 Task: Apply conditional formatting to highlight values greater than 10 and change the font to 'Bodoni'.
Action: Mouse moved to (207, 143)
Screenshot: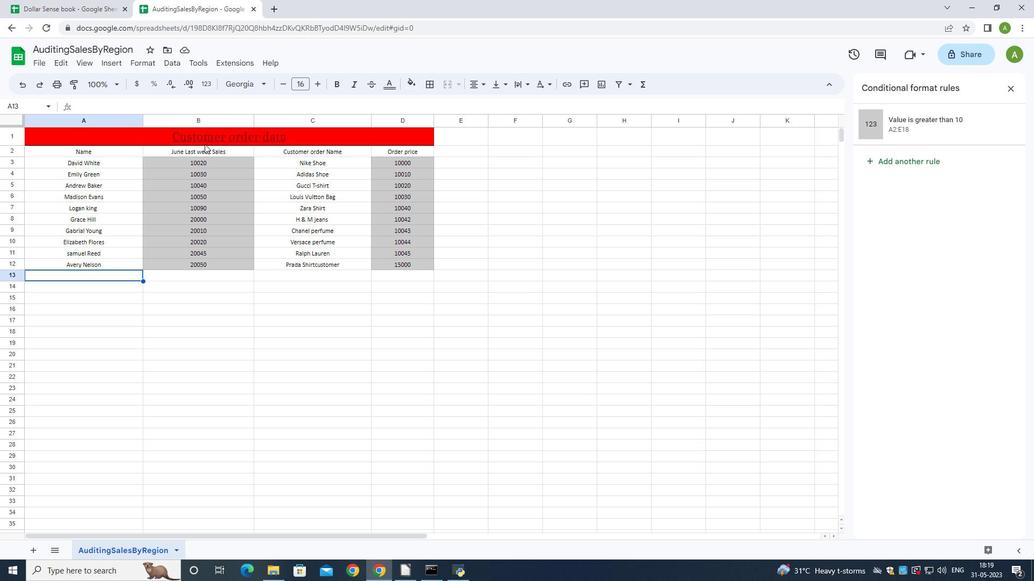 
Action: Mouse pressed left at (207, 143)
Screenshot: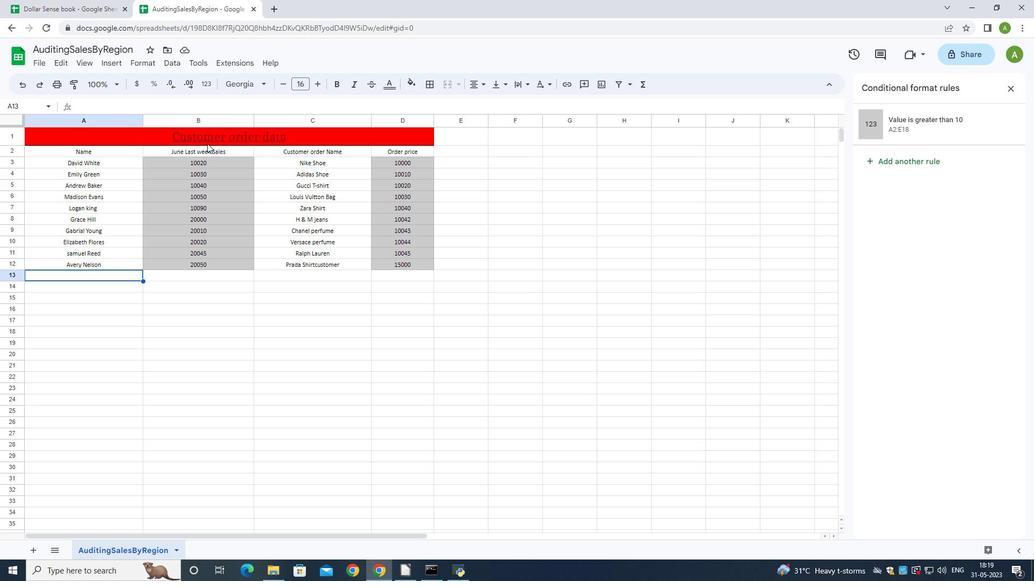 
Action: Mouse moved to (241, 82)
Screenshot: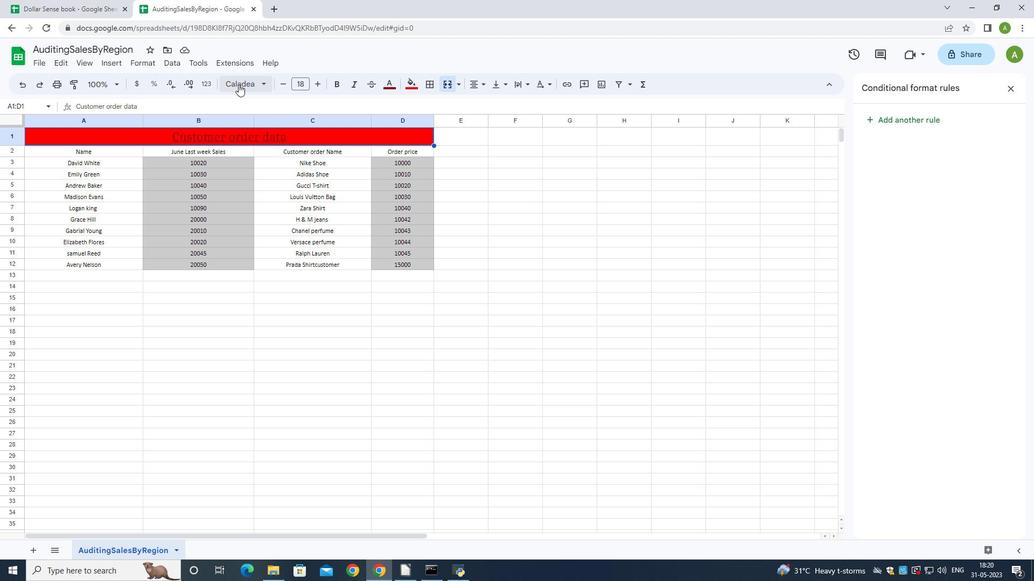 
Action: Mouse pressed left at (241, 82)
Screenshot: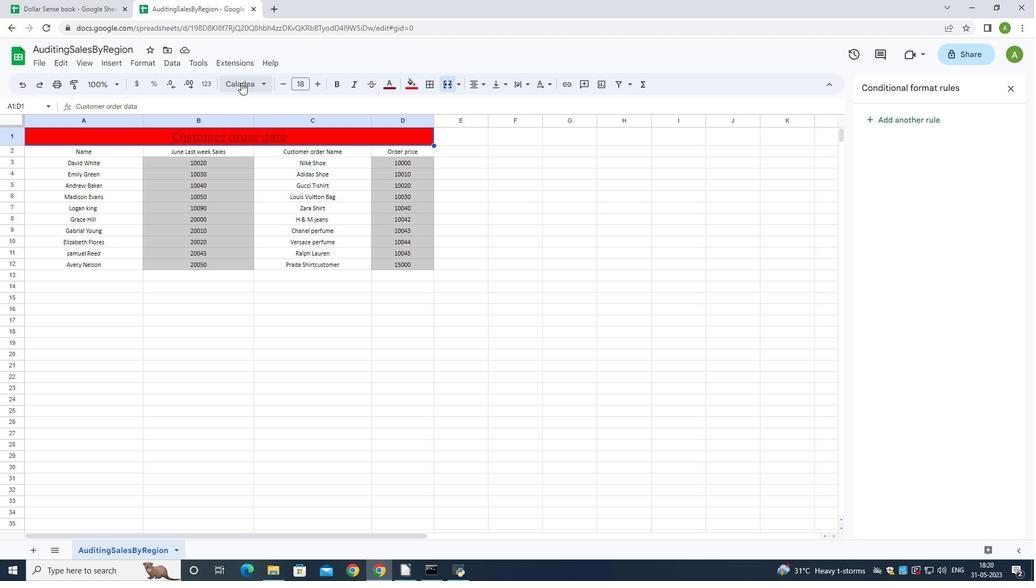 
Action: Mouse moved to (290, 291)
Screenshot: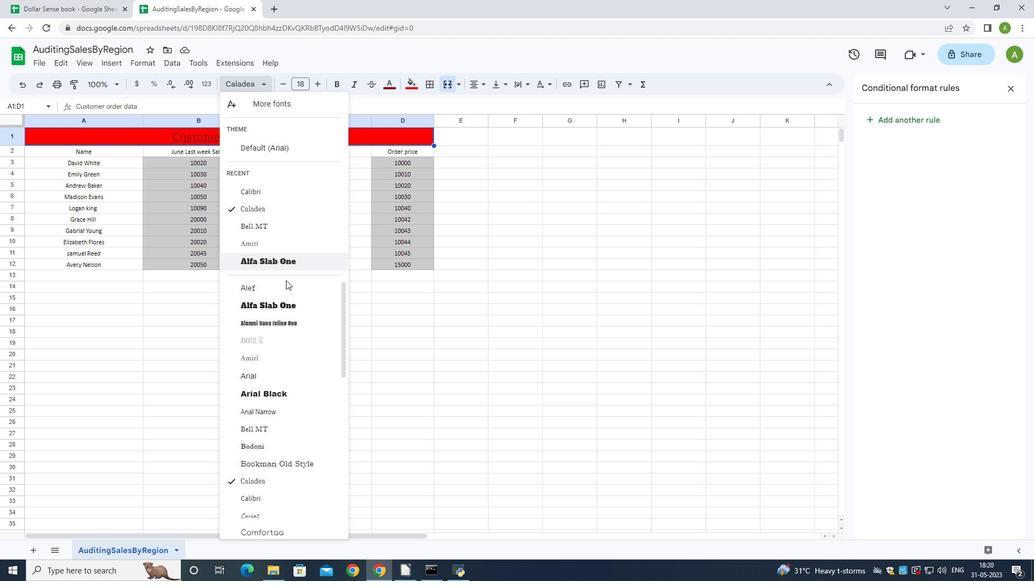 
Action: Mouse scrolled (290, 290) with delta (0, 0)
Screenshot: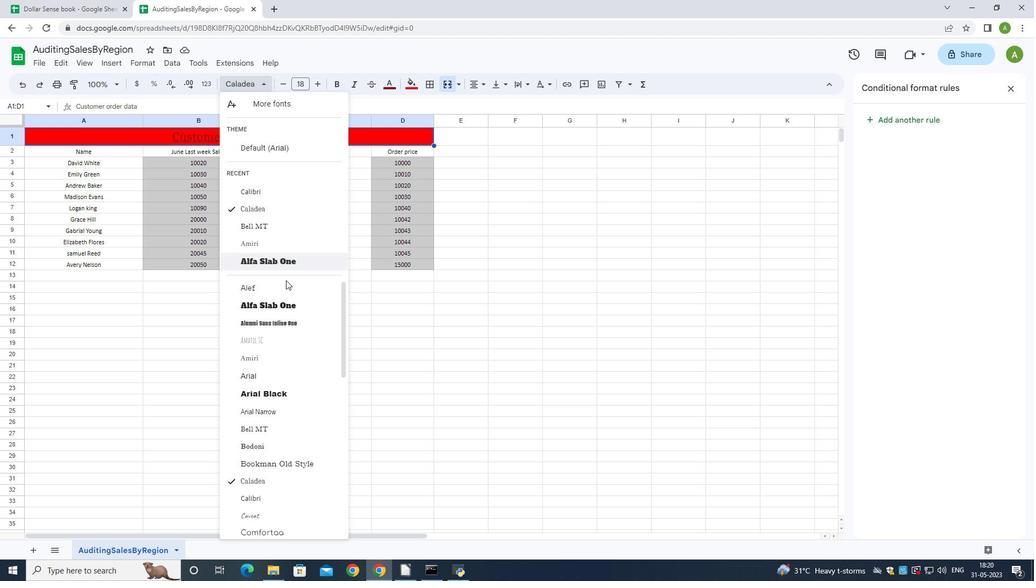 
Action: Mouse moved to (283, 295)
Screenshot: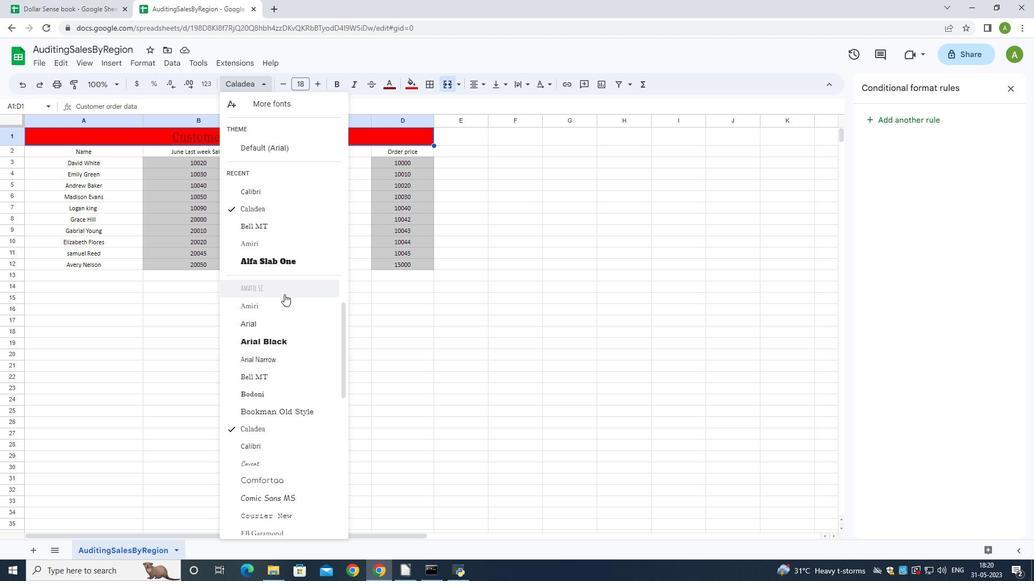 
Action: Mouse scrolled (283, 296) with delta (0, 0)
Screenshot: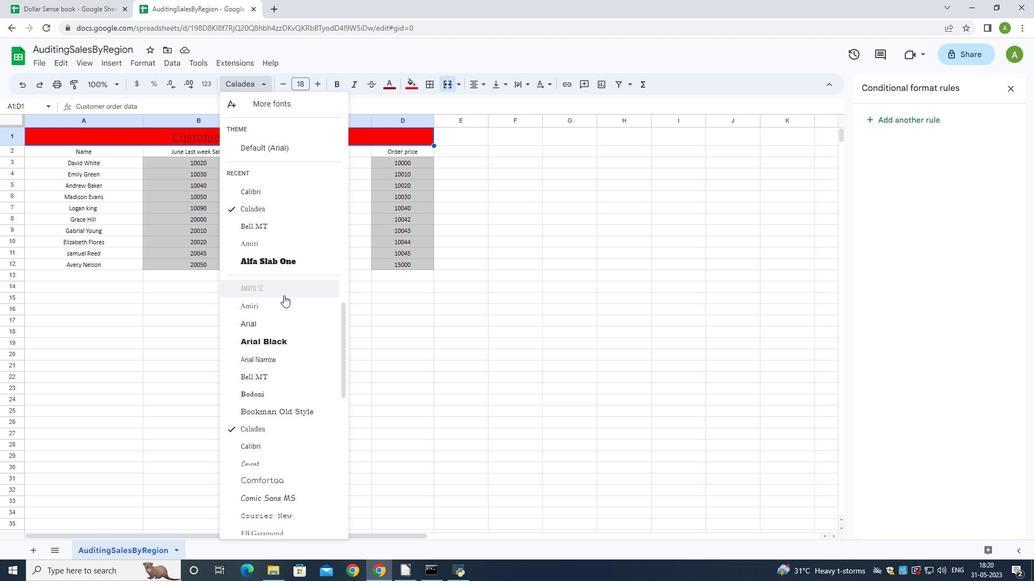 
Action: Mouse scrolled (283, 296) with delta (0, 0)
Screenshot: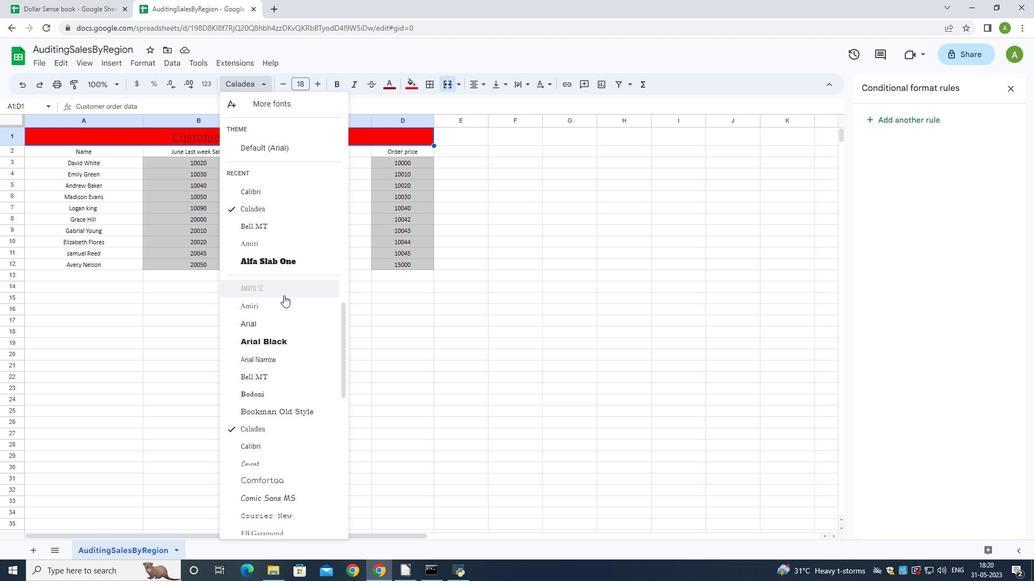 
Action: Mouse moved to (282, 296)
Screenshot: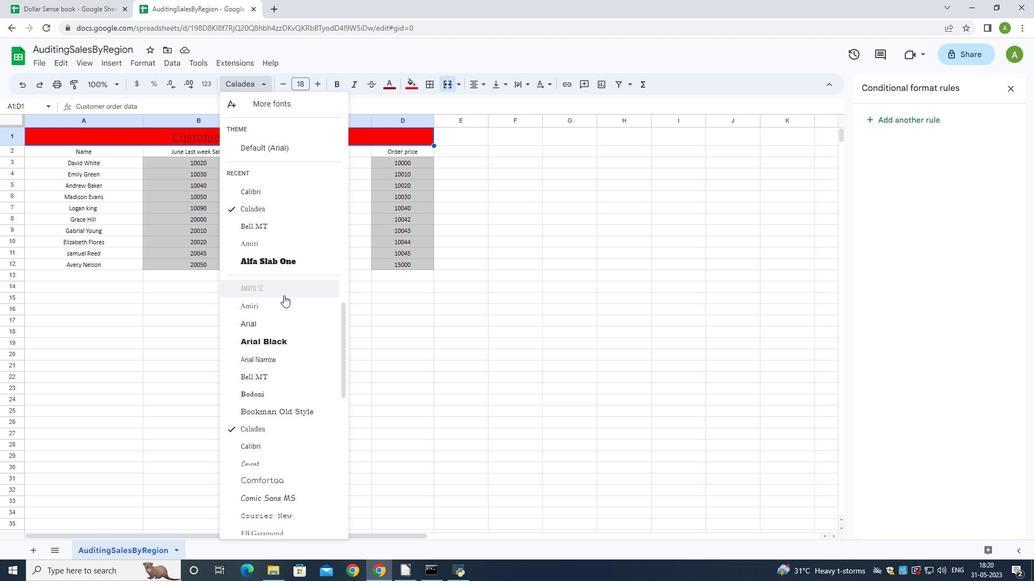 
Action: Mouse scrolled (282, 296) with delta (0, 0)
Screenshot: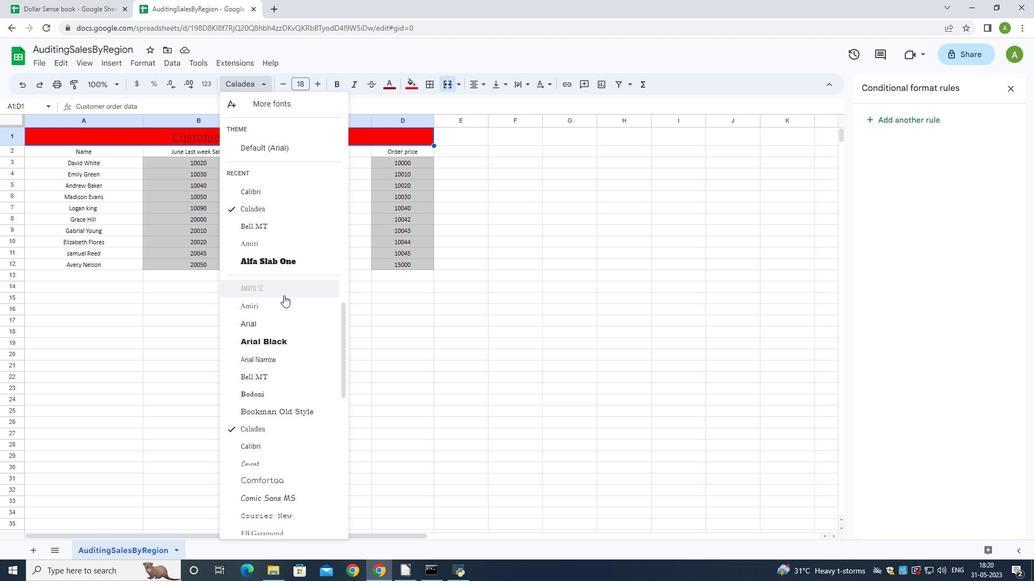 
Action: Mouse moved to (278, 296)
Screenshot: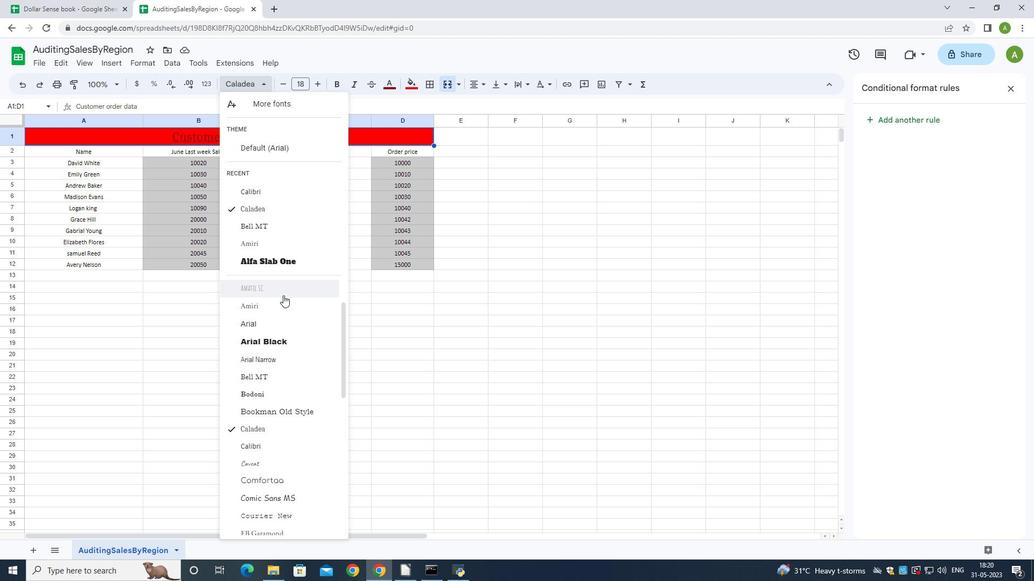 
Action: Mouse scrolled (278, 296) with delta (0, 0)
Screenshot: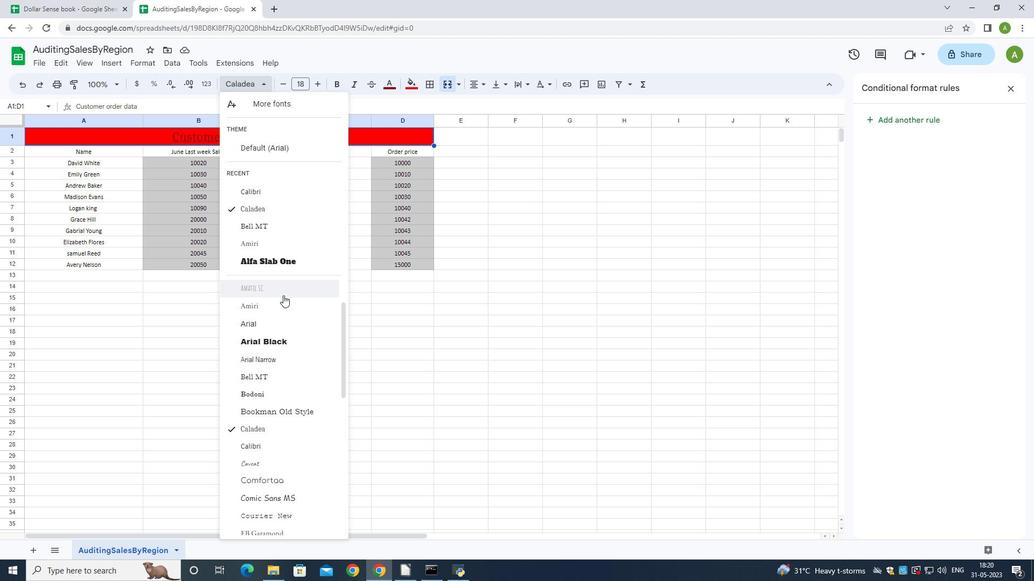 
Action: Mouse moved to (267, 99)
Screenshot: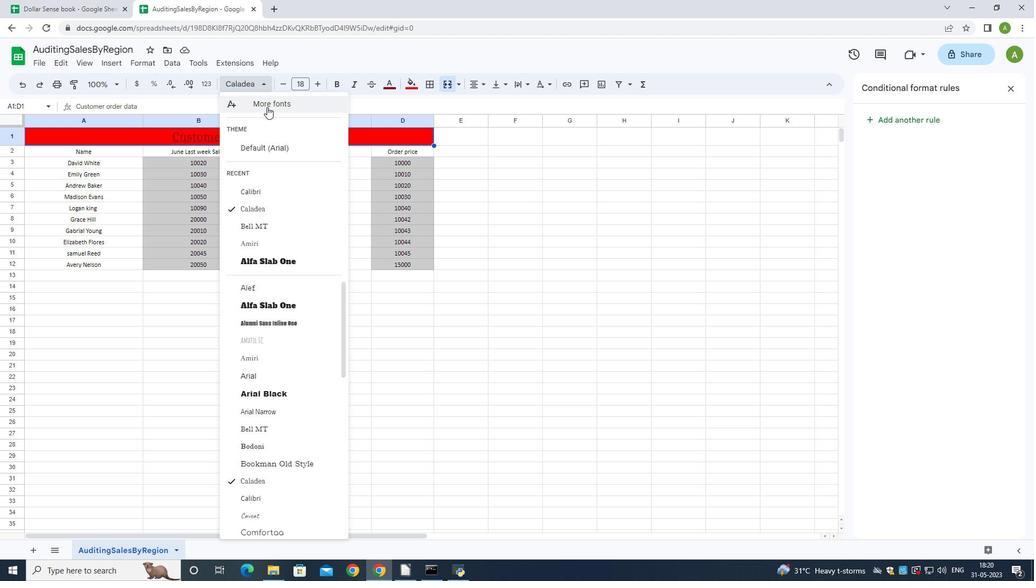 
Action: Mouse pressed left at (267, 99)
Screenshot: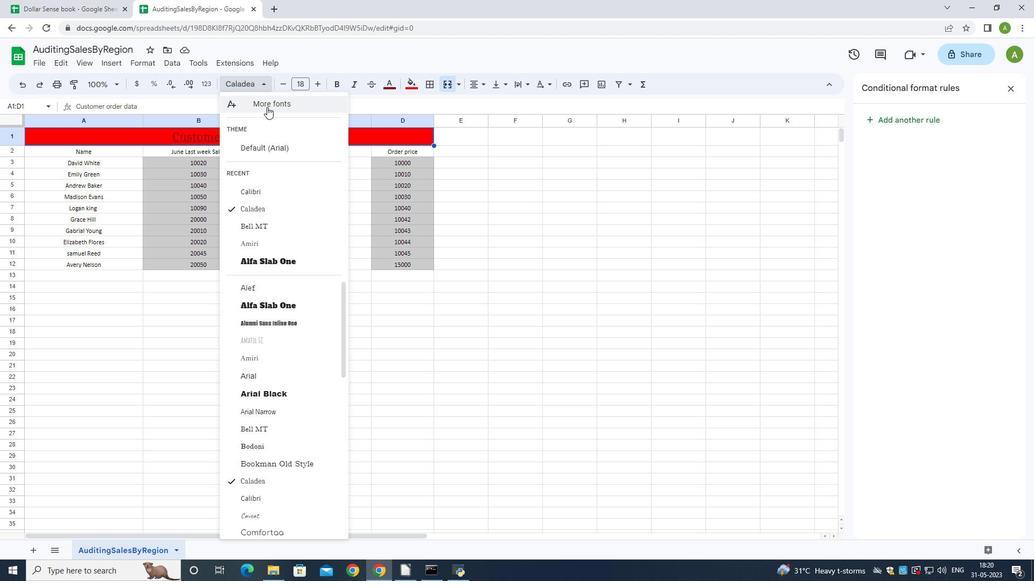 
Action: Mouse moved to (336, 172)
Screenshot: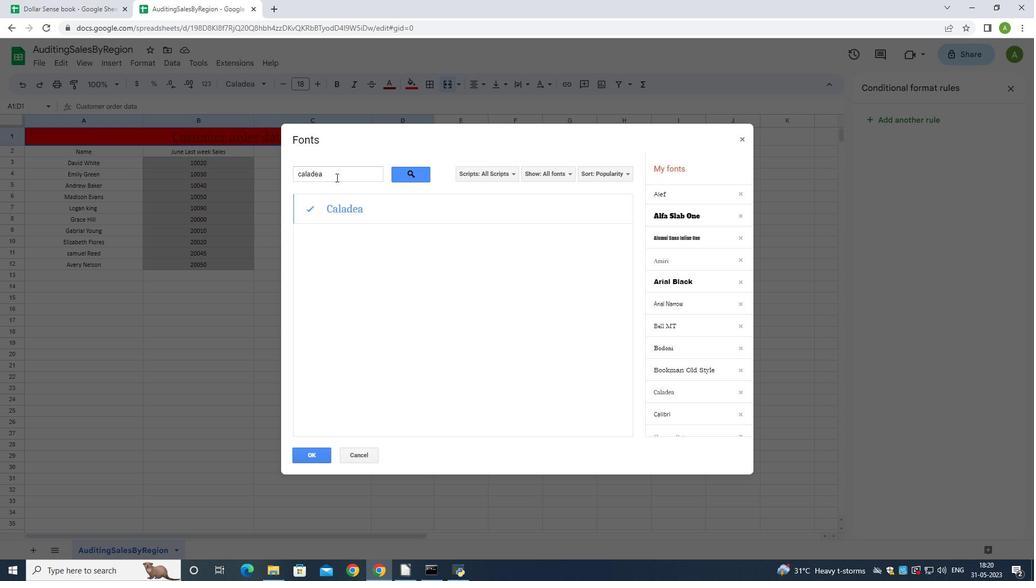 
Action: Mouse pressed left at (336, 172)
Screenshot: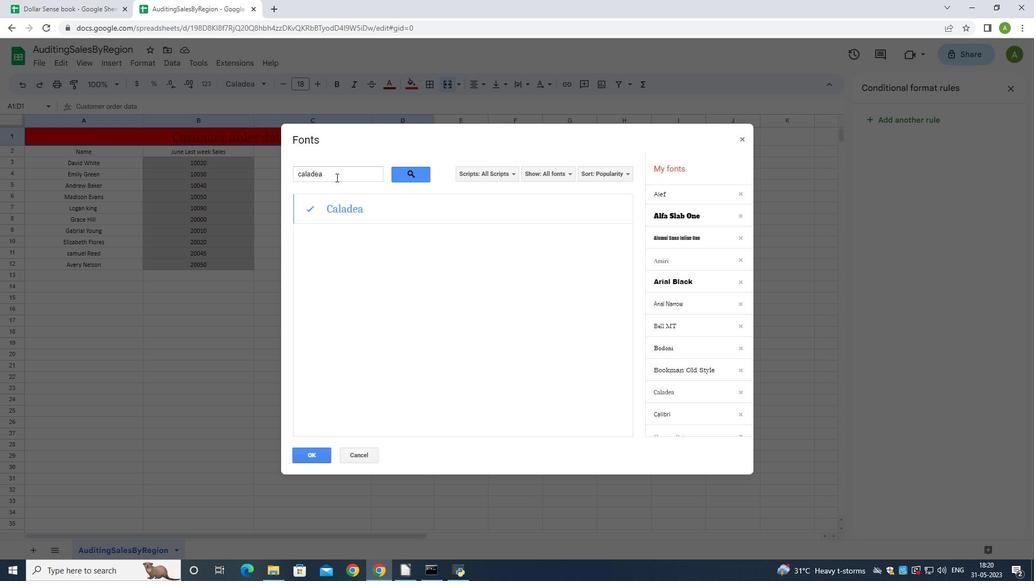 
Action: Key pressed <Key.backspace><Key.backspace><Key.backspace><Key.backspace><Key.backspace><Key.backspace><Key.backspace><Key.backspace><Key.backspace><Key.backspace><Key.backspace><Key.backspace><Key.backspace><Key.backspace><Key.backspace><Key.shift>Bodini<Key.backspace><Key.backspace><Key.backspace>oni
Screenshot: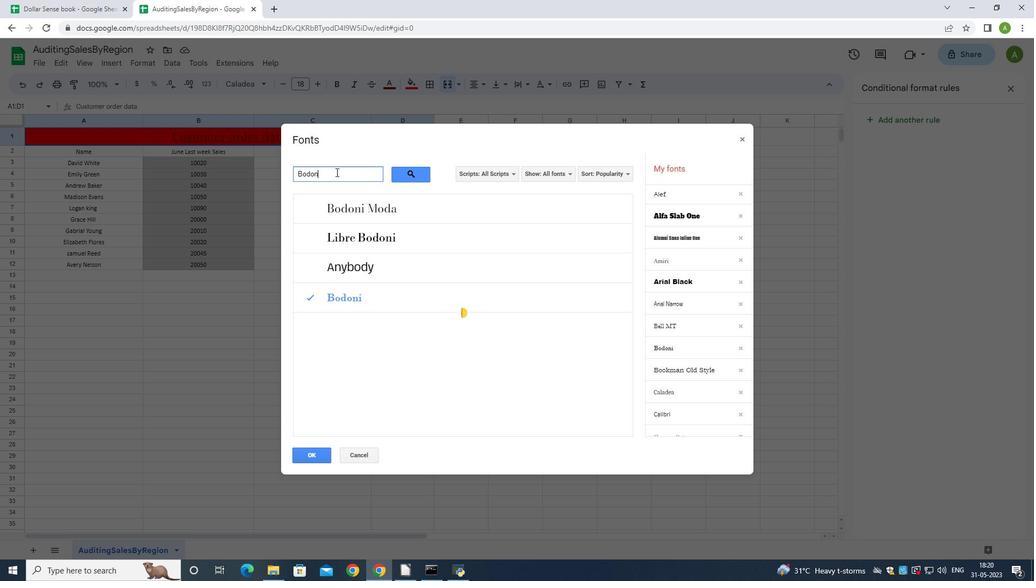 
Action: Mouse moved to (372, 269)
Screenshot: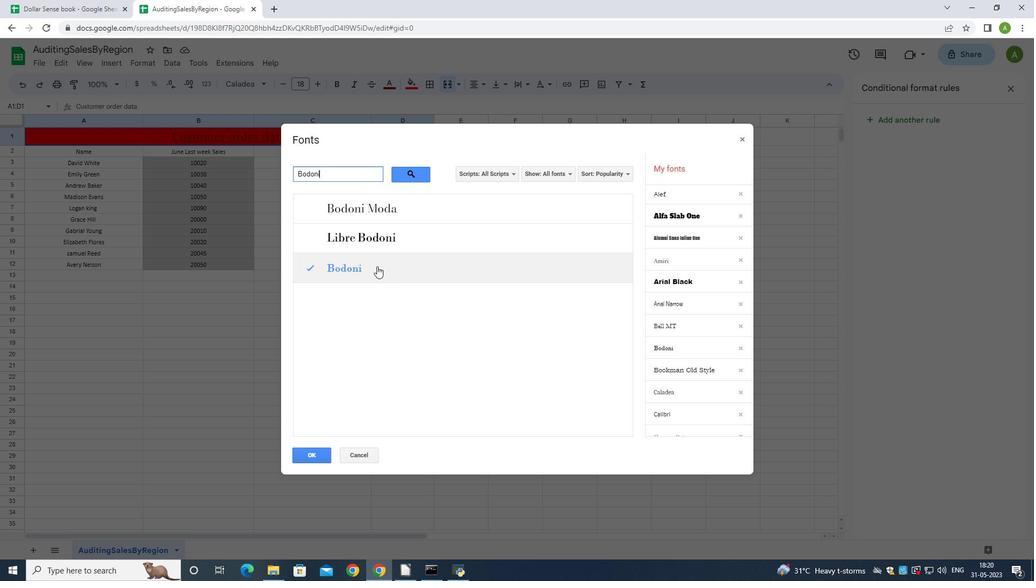 
Action: Mouse pressed left at (372, 269)
Screenshot: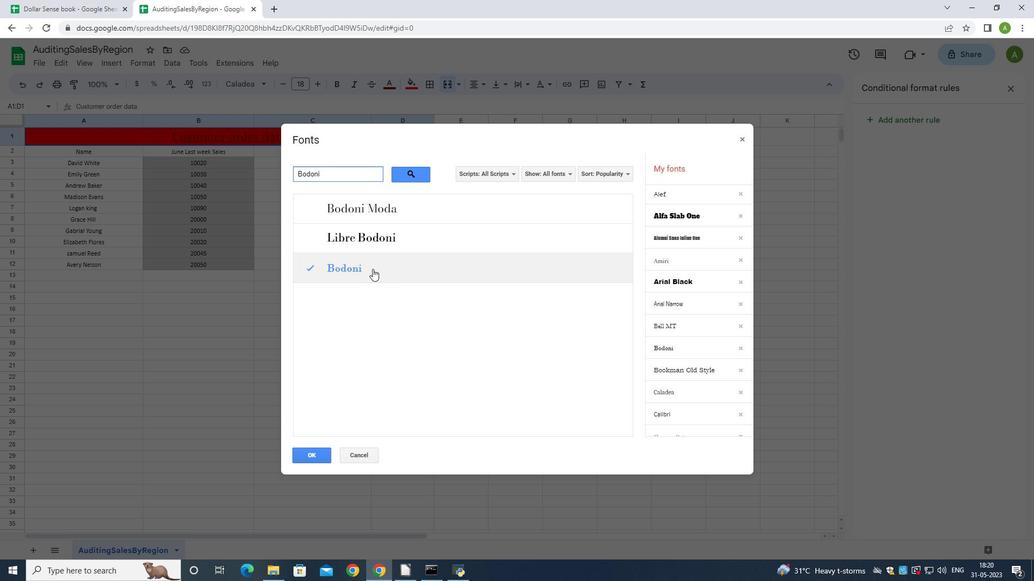 
Action: Mouse moved to (309, 266)
Screenshot: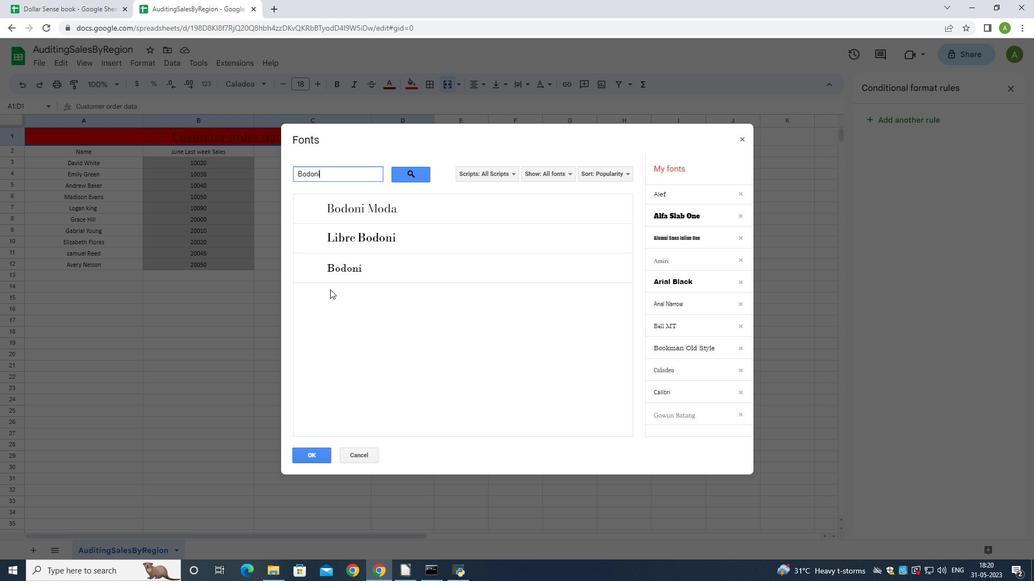 
Action: Mouse pressed left at (309, 266)
Screenshot: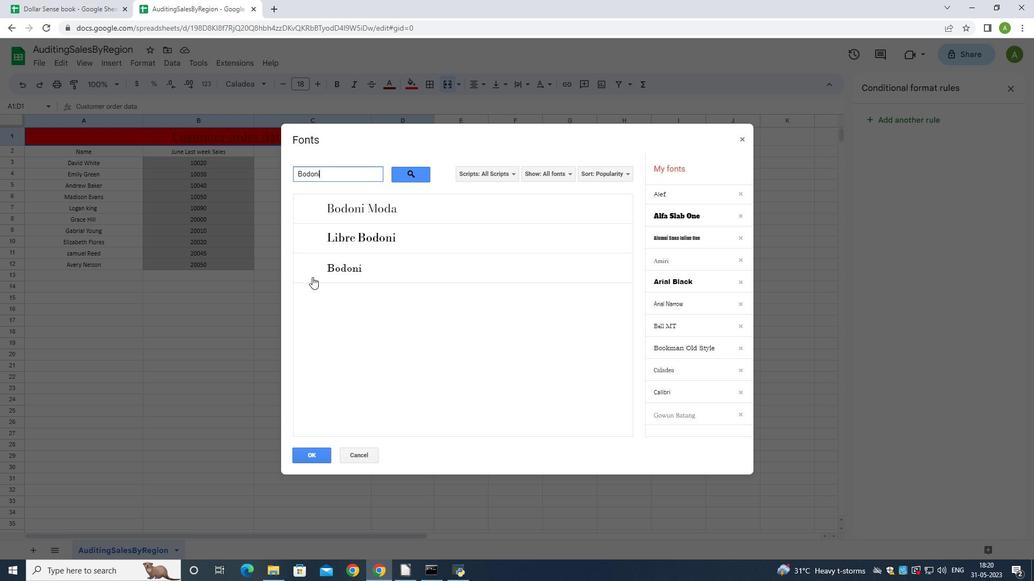 
Action: Mouse moved to (323, 455)
Screenshot: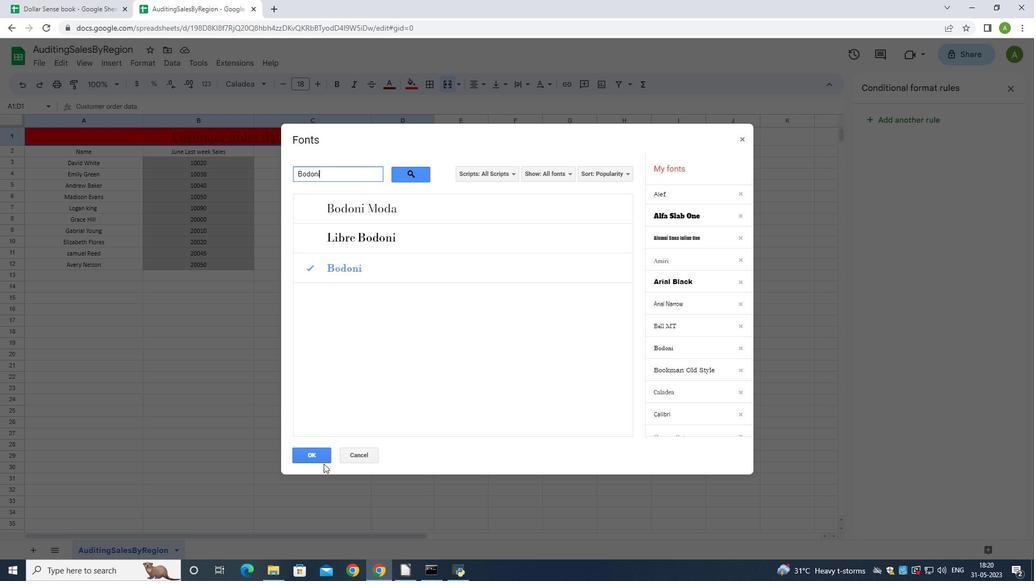 
Action: Mouse pressed left at (323, 455)
Screenshot: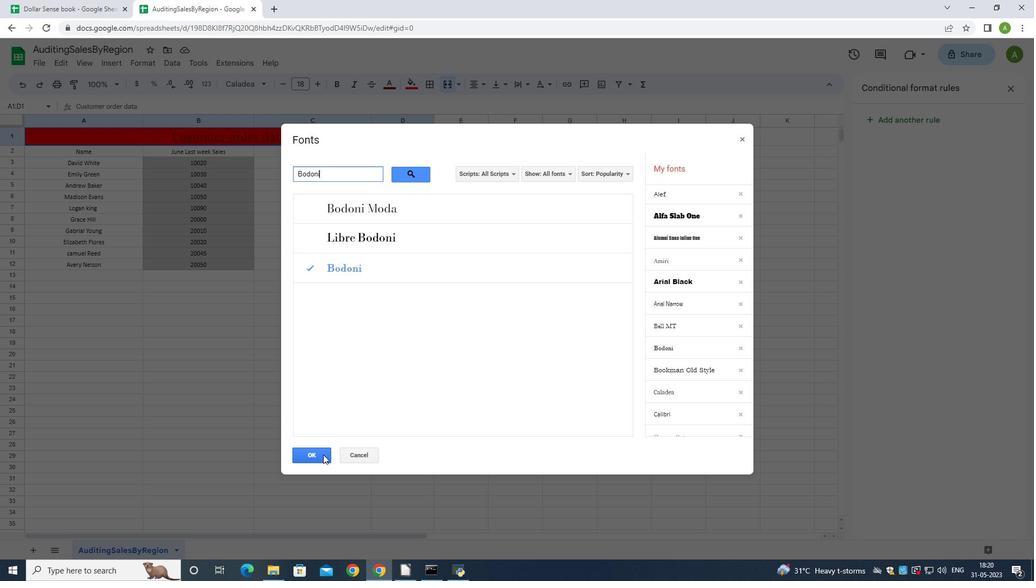 
Action: Mouse moved to (122, 176)
Screenshot: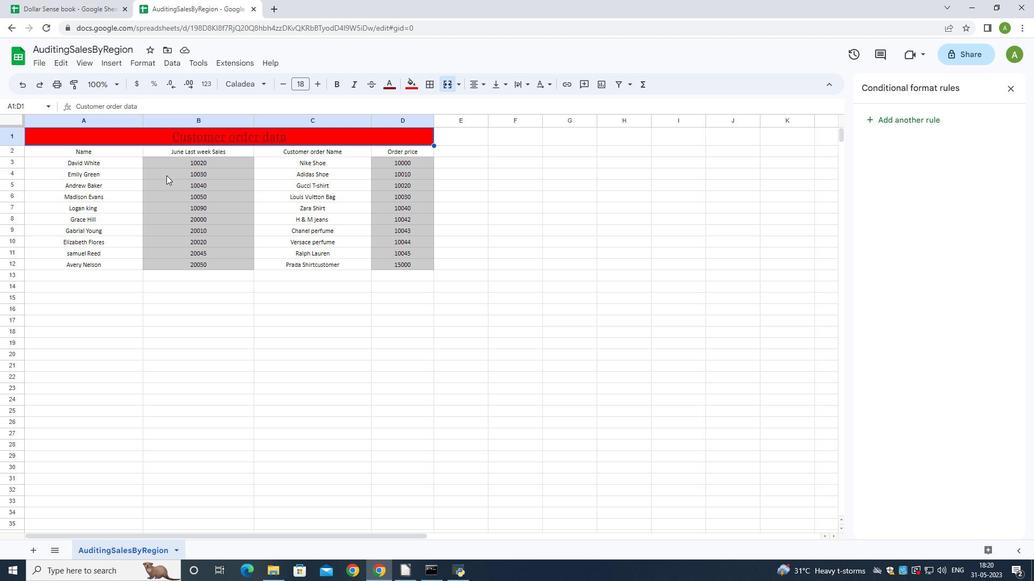 
Action: Mouse pressed left at (122, 176)
Screenshot: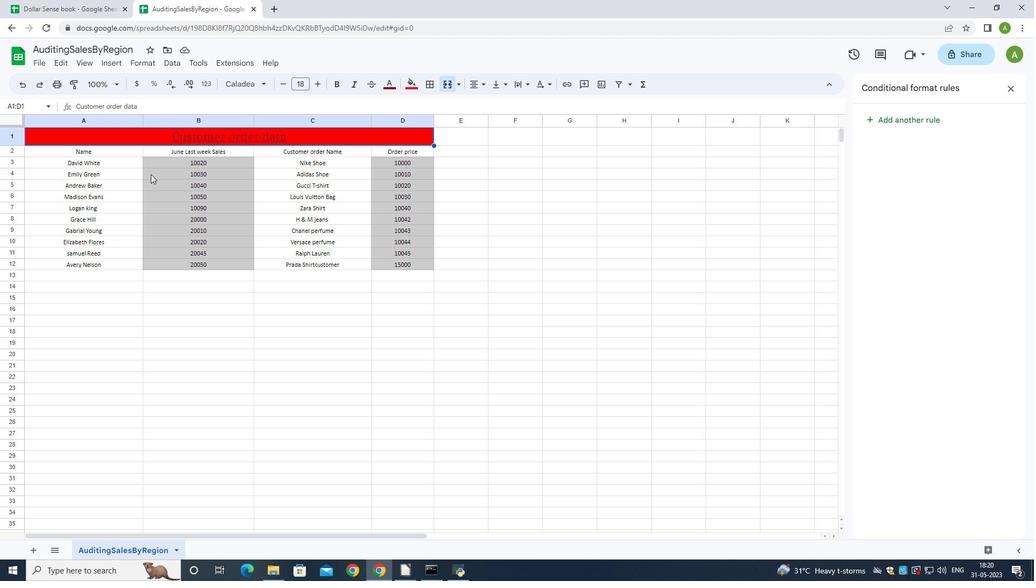 
Action: Mouse moved to (70, 151)
Screenshot: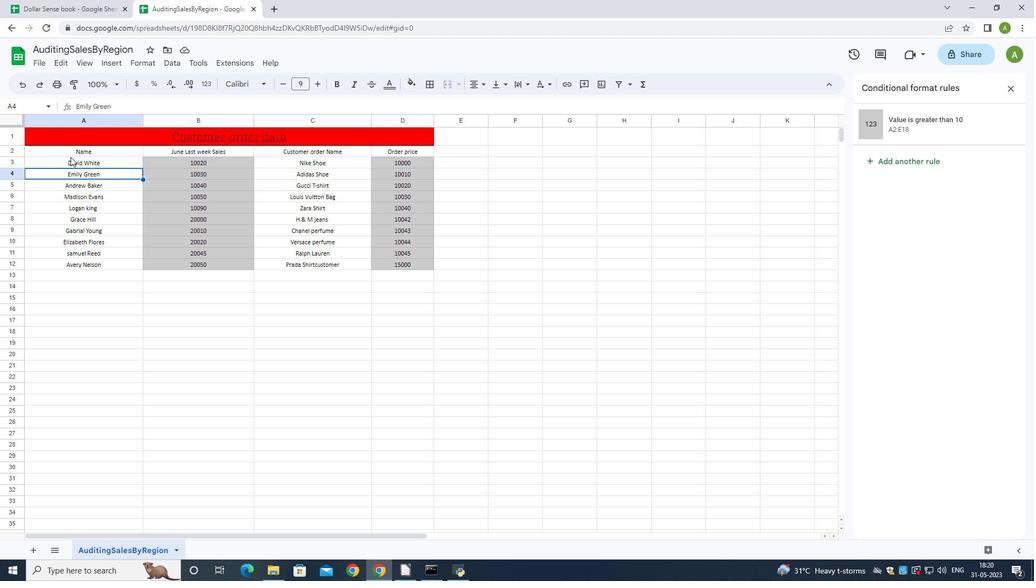
Action: Mouse pressed left at (70, 151)
Screenshot: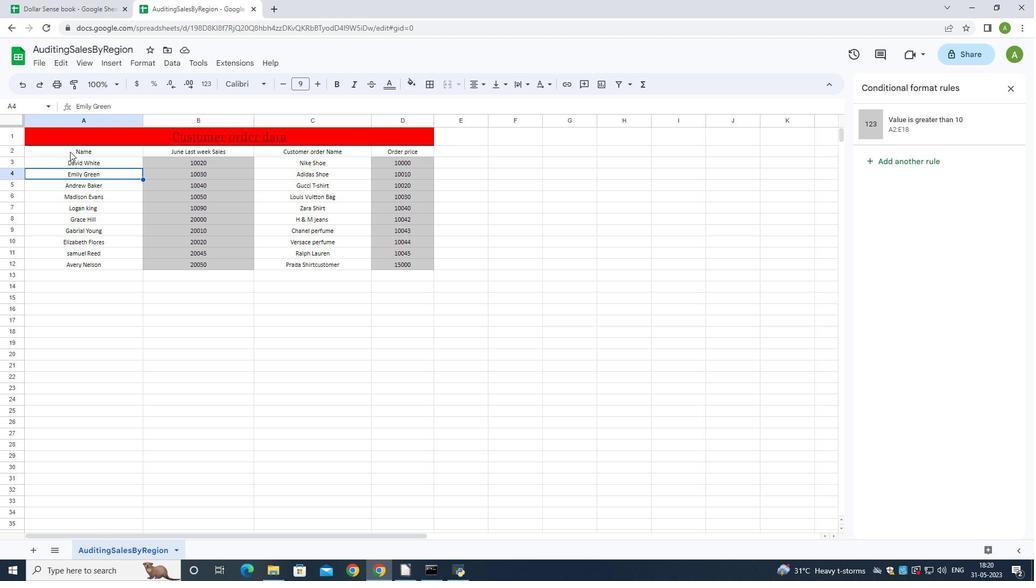 
Action: Mouse moved to (246, 80)
Screenshot: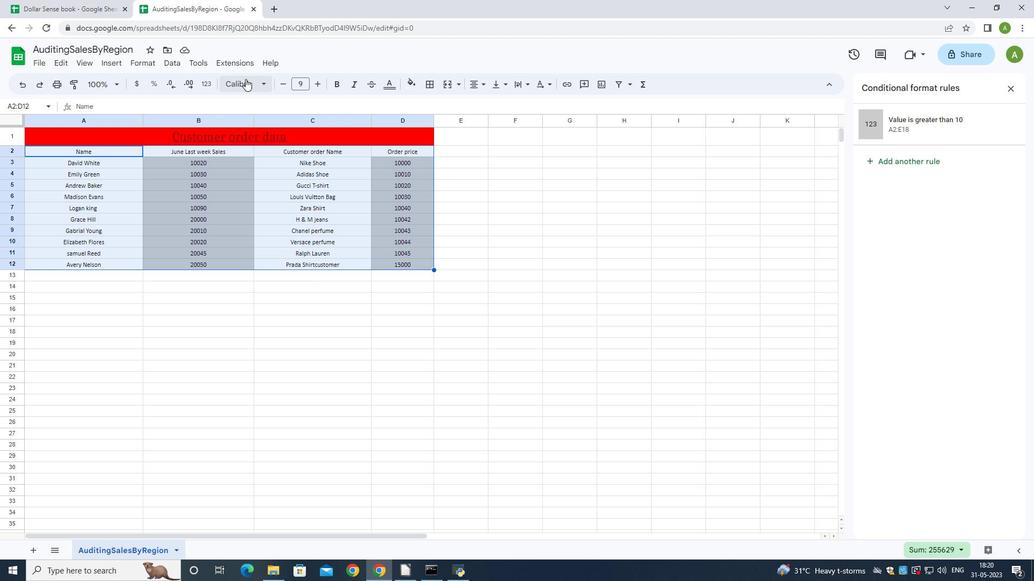 
Action: Mouse pressed left at (246, 80)
Screenshot: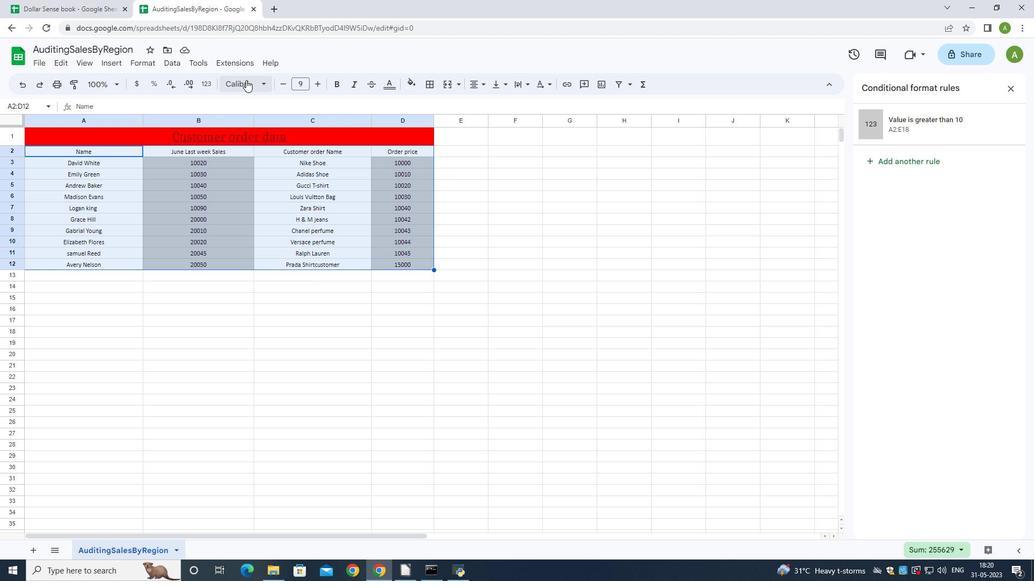 
Action: Mouse moved to (271, 108)
Screenshot: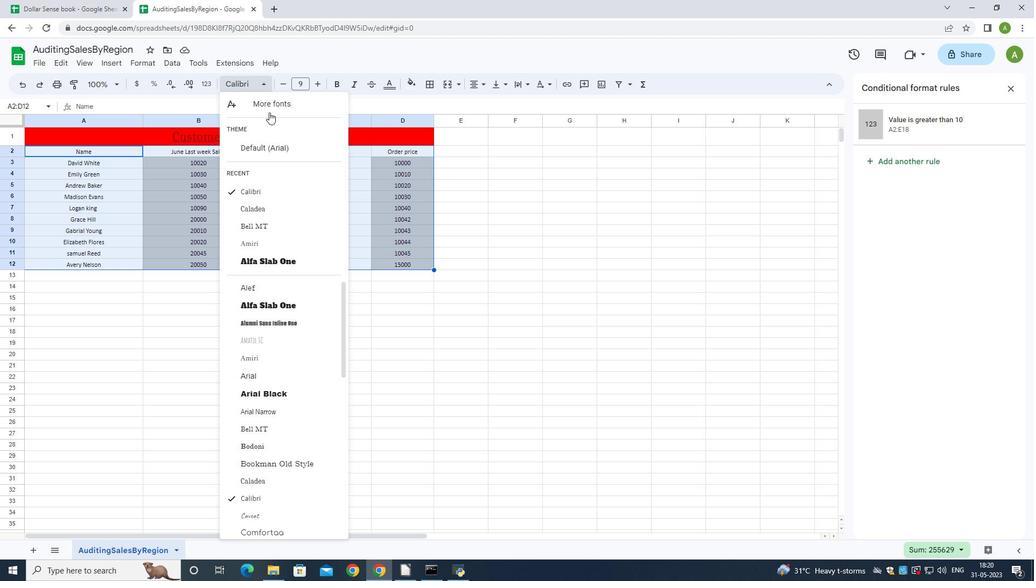 
Action: Mouse pressed left at (271, 108)
Screenshot: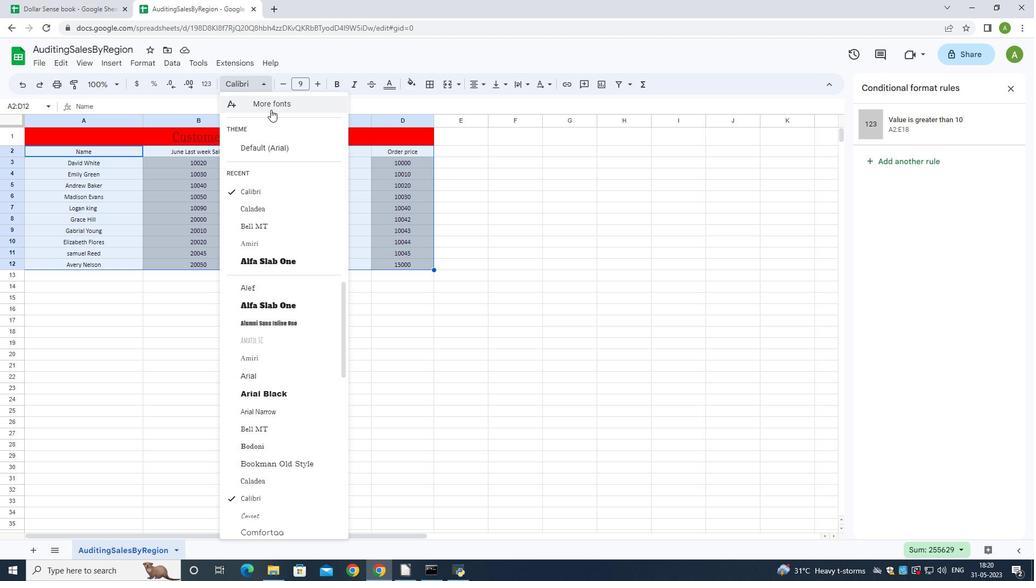 
Action: Mouse moved to (297, 459)
Screenshot: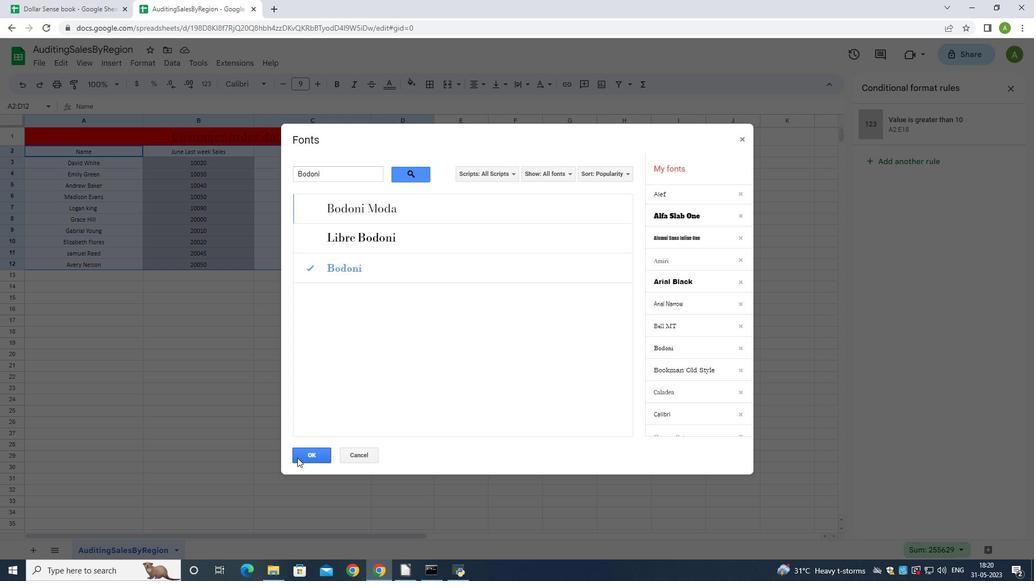 
Action: Mouse pressed left at (297, 459)
Screenshot: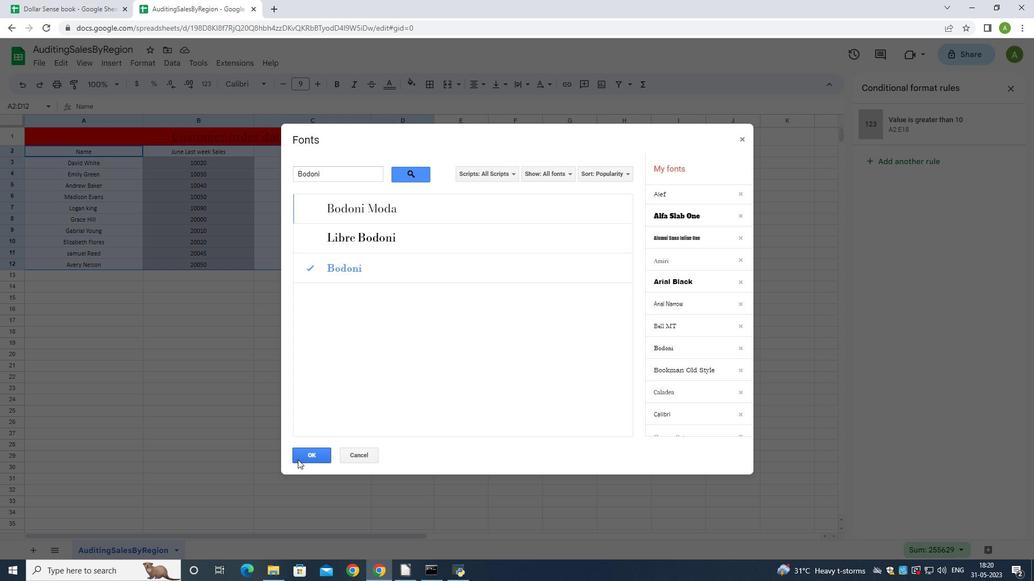 
Action: Mouse moved to (316, 78)
Screenshot: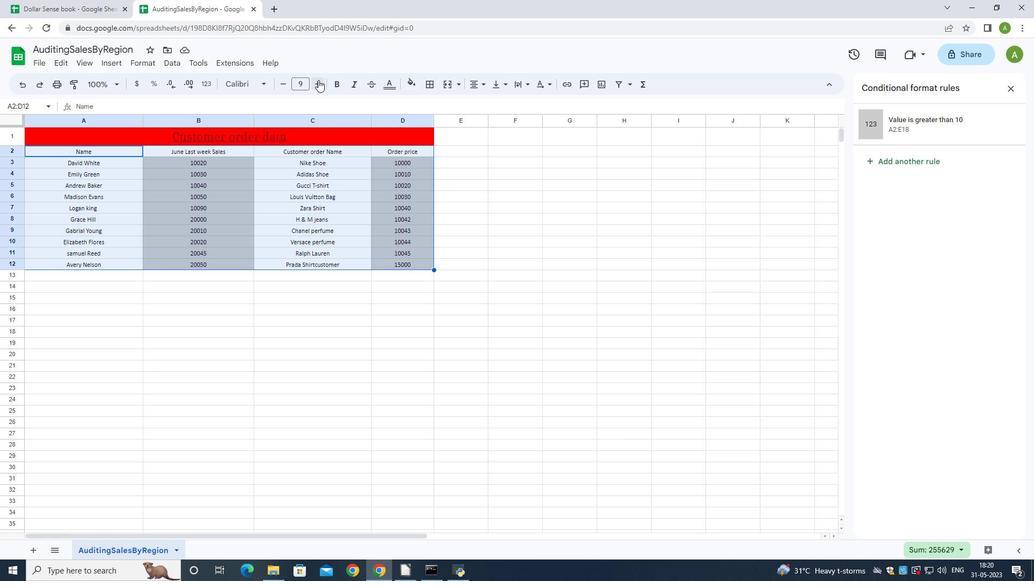 
Action: Mouse pressed left at (316, 78)
Screenshot: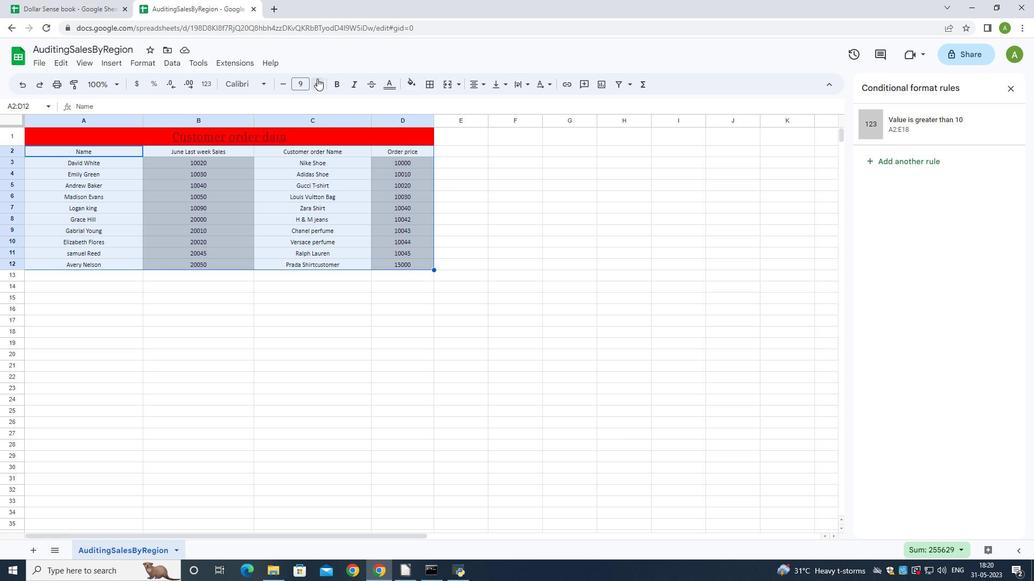 
Action: Mouse pressed left at (316, 78)
Screenshot: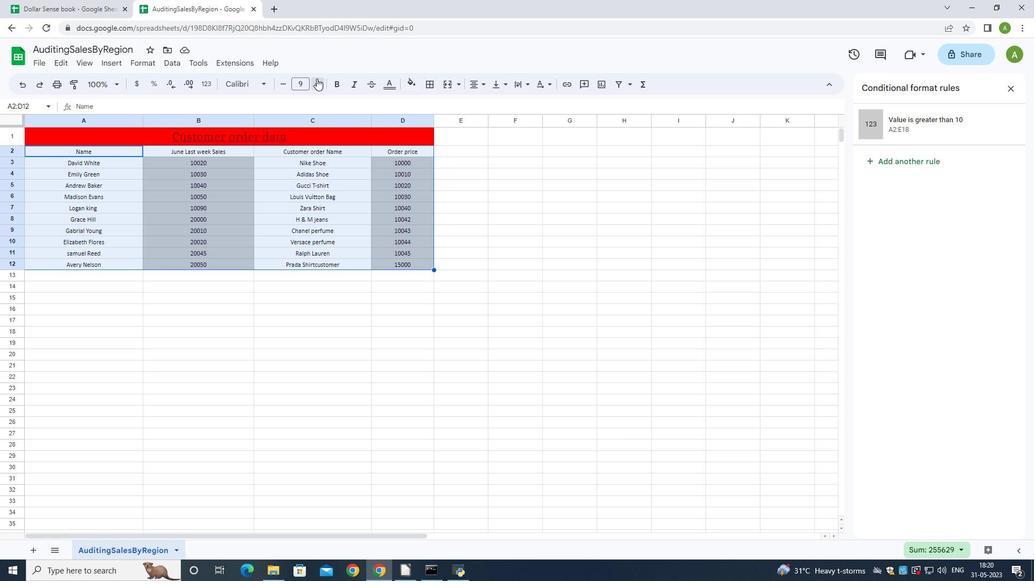 
Action: Mouse pressed left at (316, 78)
Screenshot: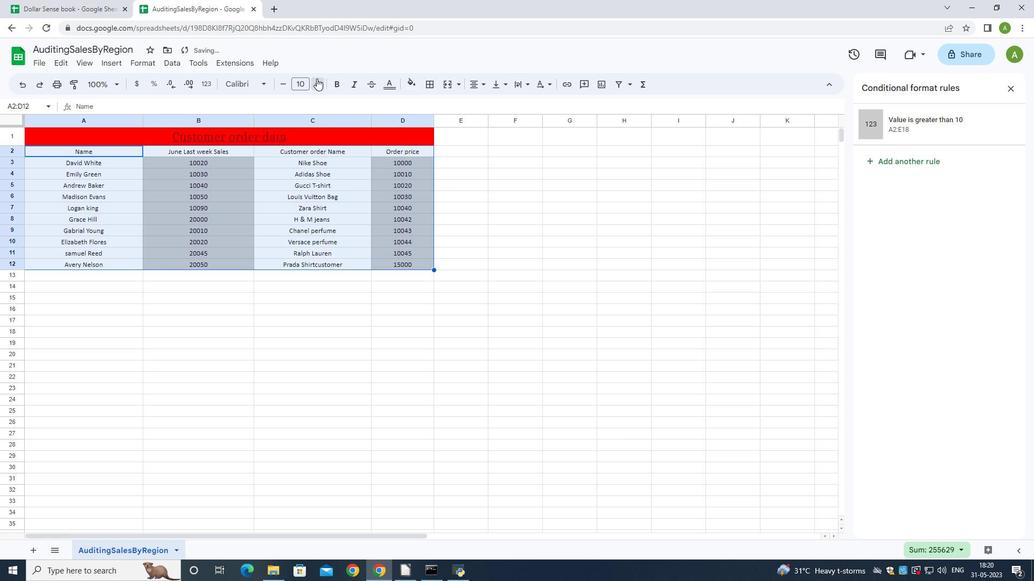 
Action: Mouse pressed left at (316, 78)
Screenshot: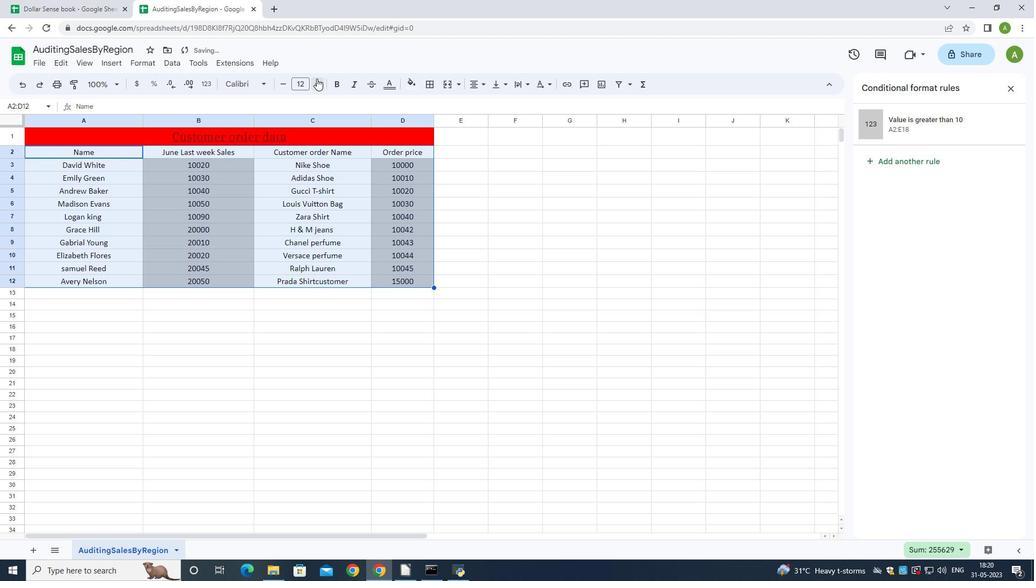 
Action: Mouse pressed left at (316, 78)
Screenshot: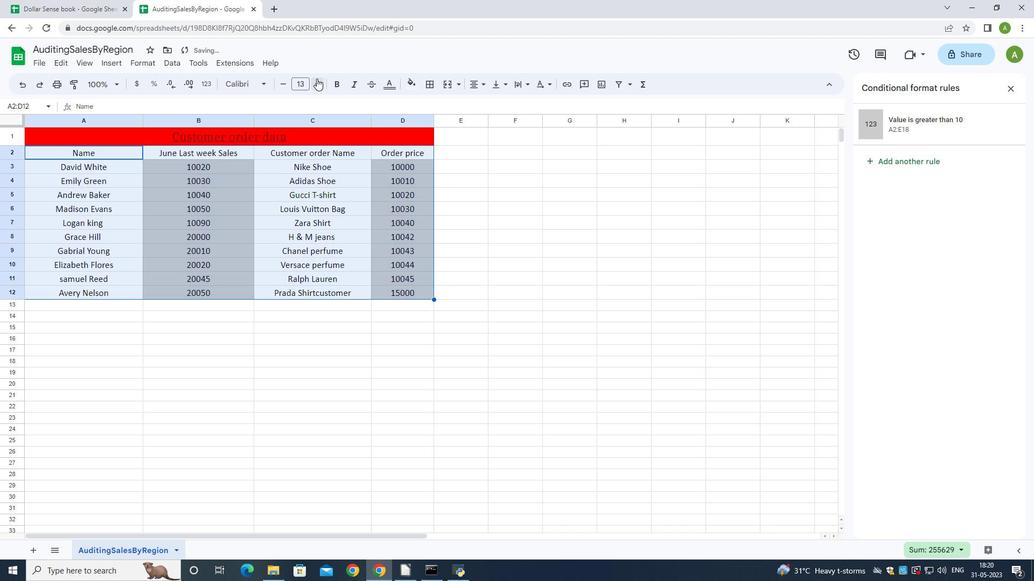
Action: Mouse pressed left at (316, 78)
Screenshot: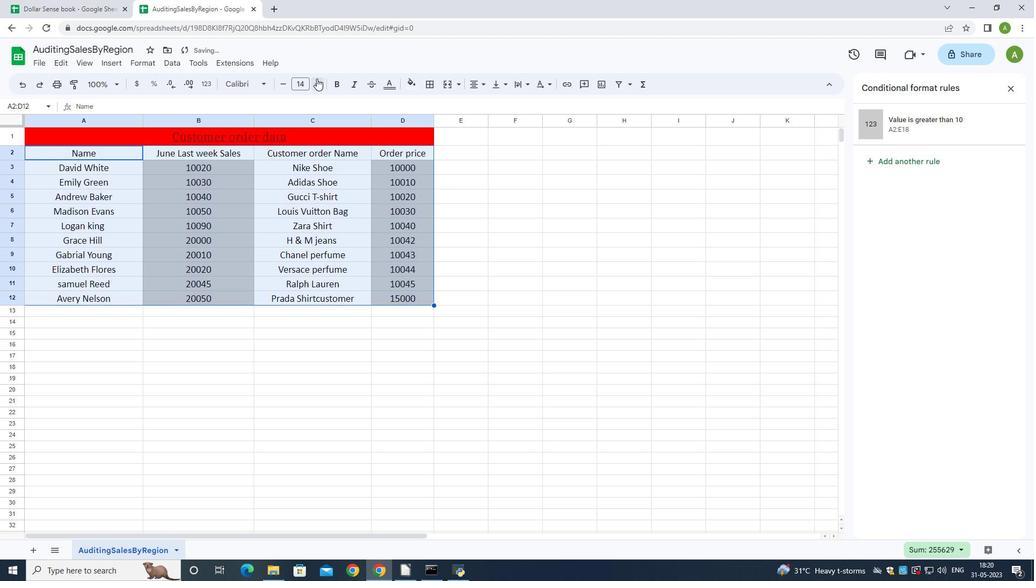 
Action: Mouse pressed left at (316, 78)
Screenshot: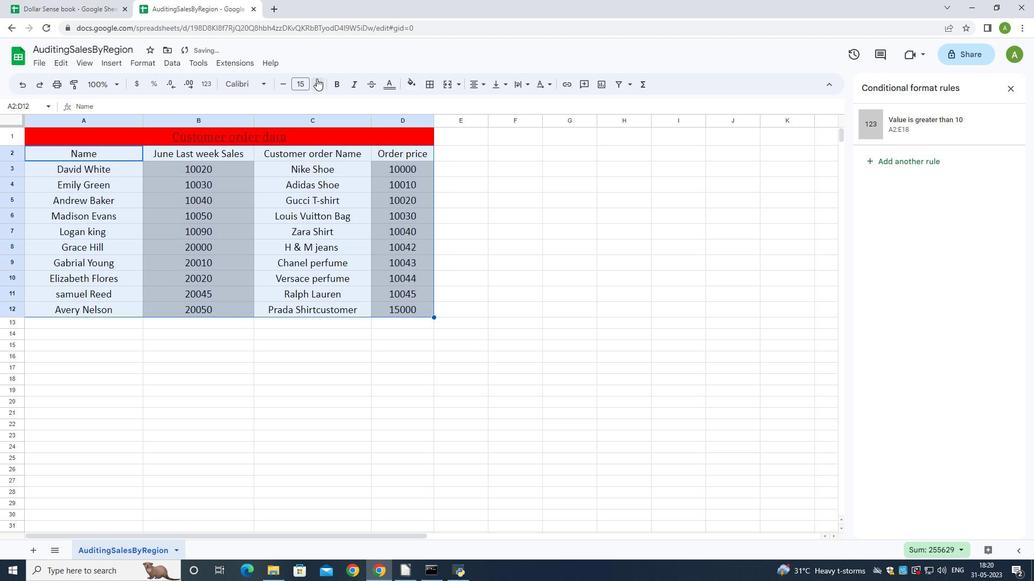 
Action: Mouse moved to (52, 134)
Screenshot: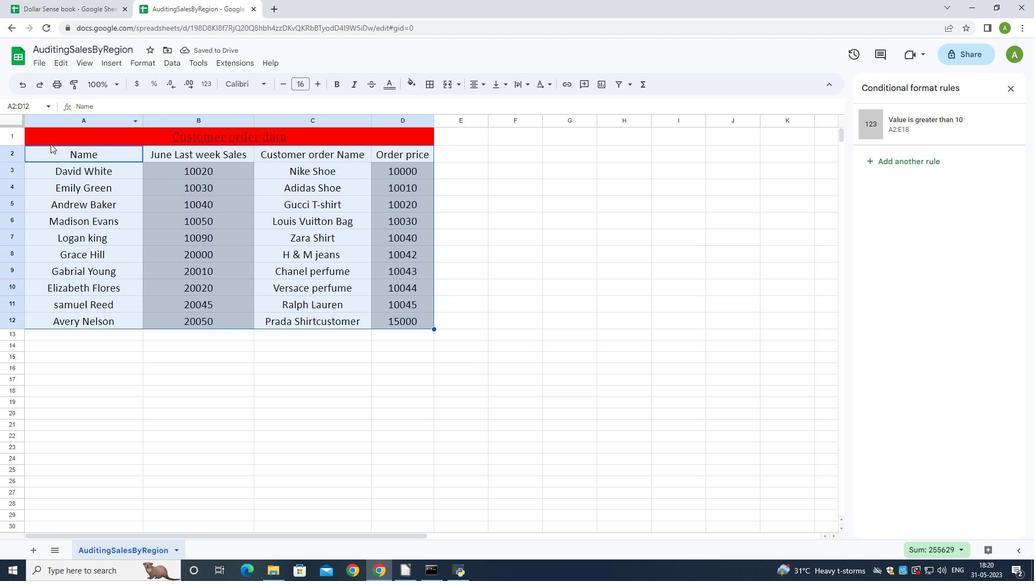 
Action: Mouse pressed left at (52, 134)
Screenshot: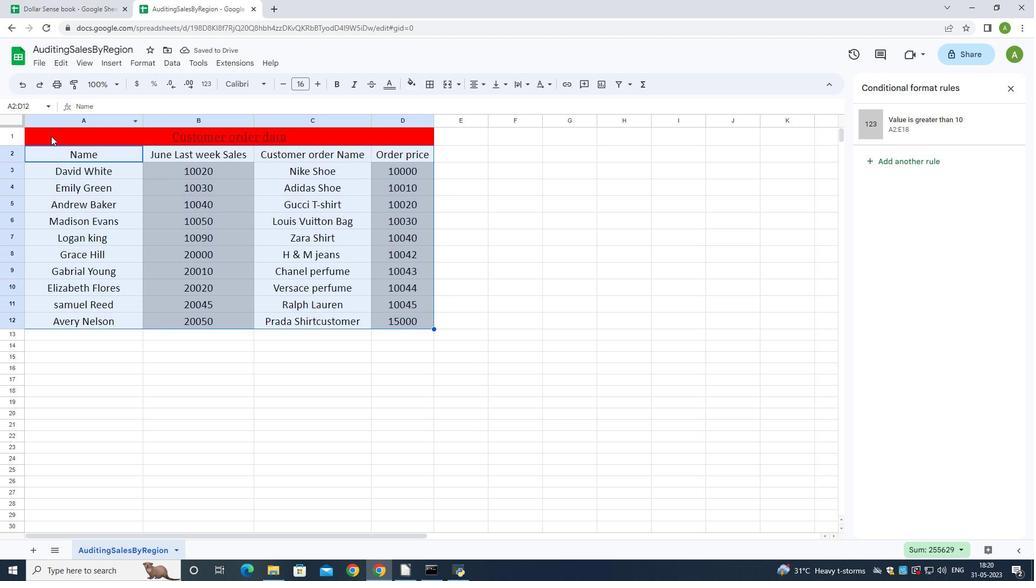 
Action: Mouse moved to (472, 84)
Screenshot: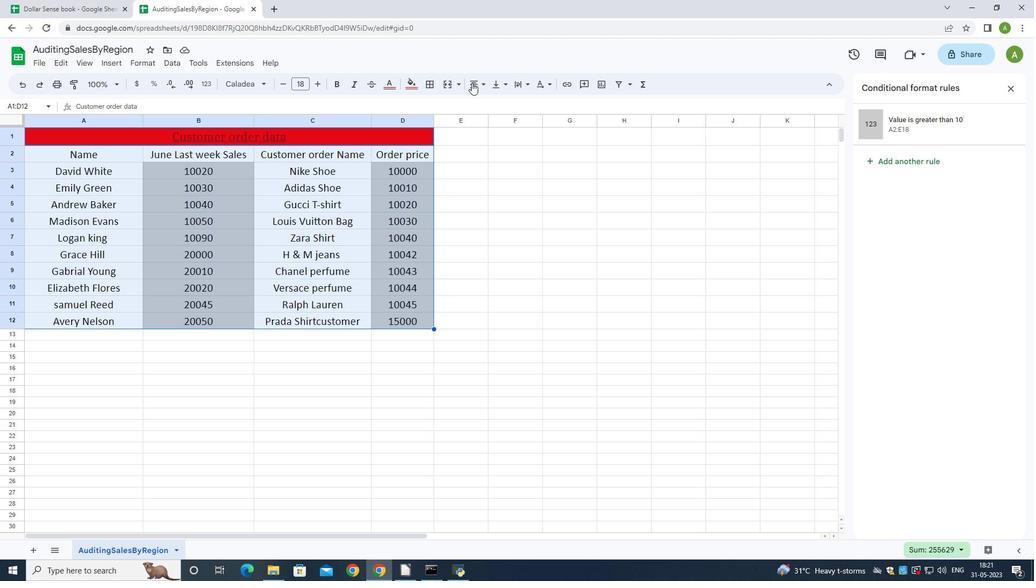 
Action: Mouse pressed left at (472, 84)
Screenshot: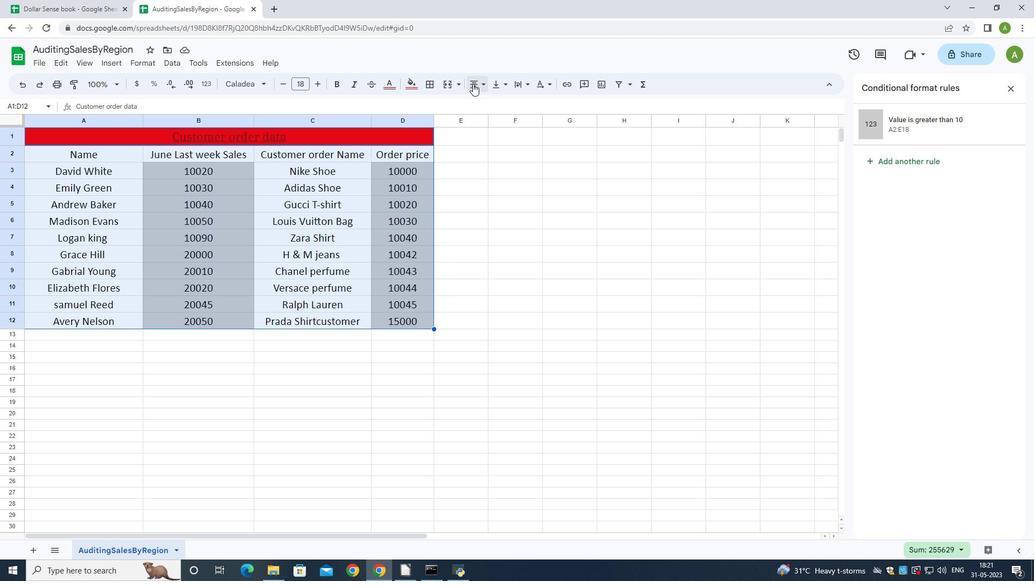 
Action: Mouse moved to (477, 105)
Screenshot: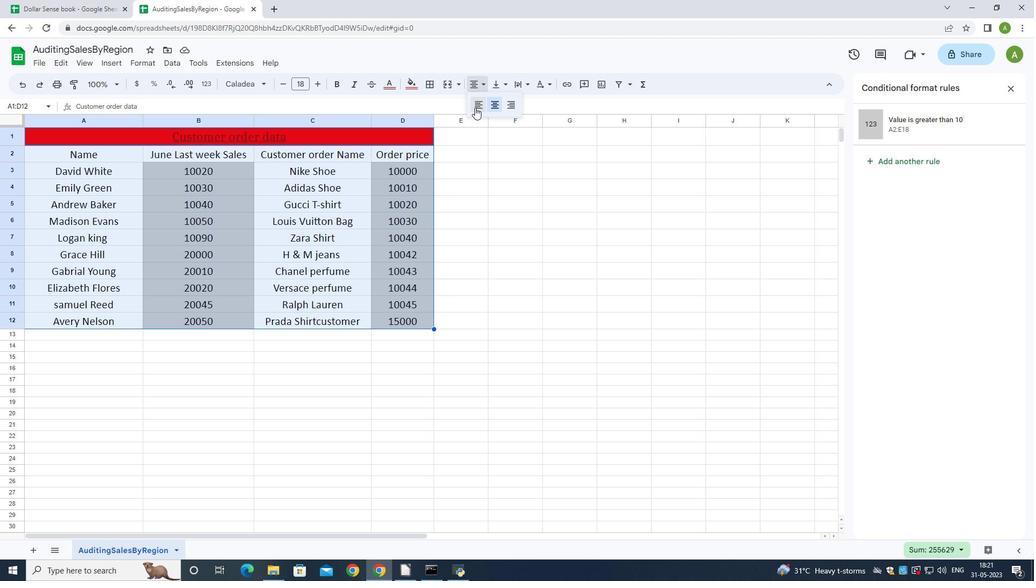 
Action: Mouse pressed left at (477, 105)
Screenshot: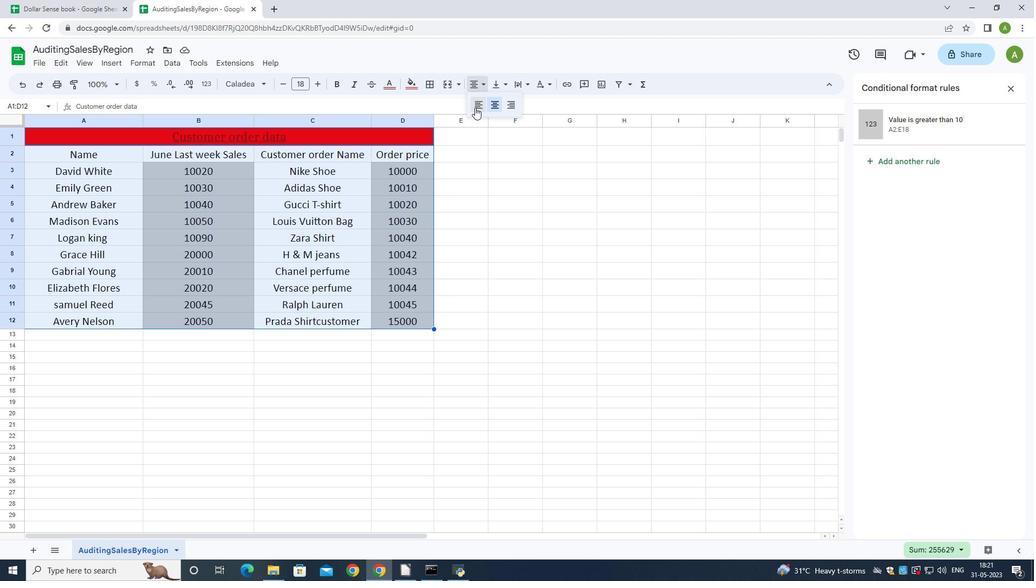 
Action: Mouse moved to (346, 414)
Screenshot: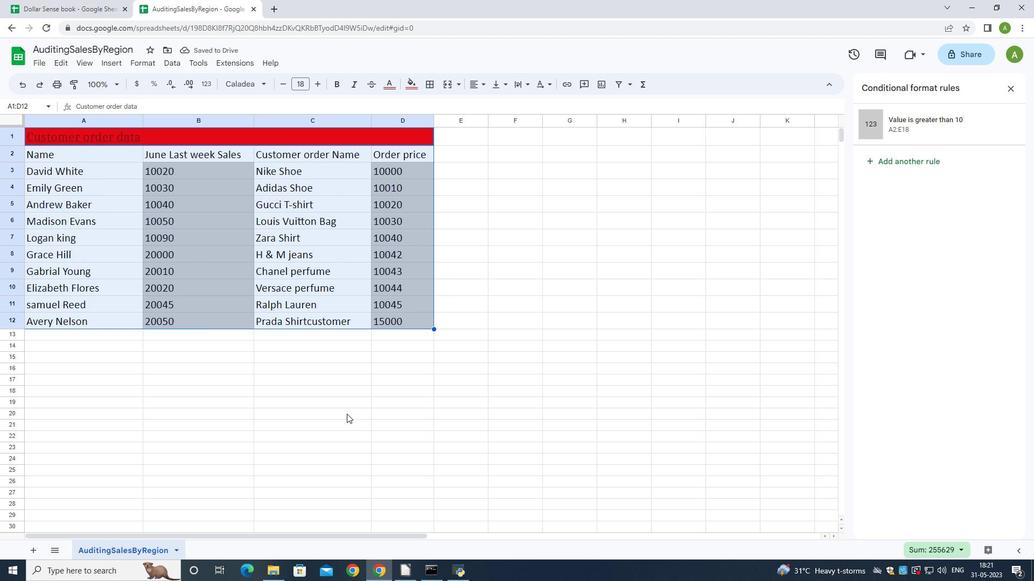 
Action: Mouse scrolled (346, 414) with delta (0, 0)
Screenshot: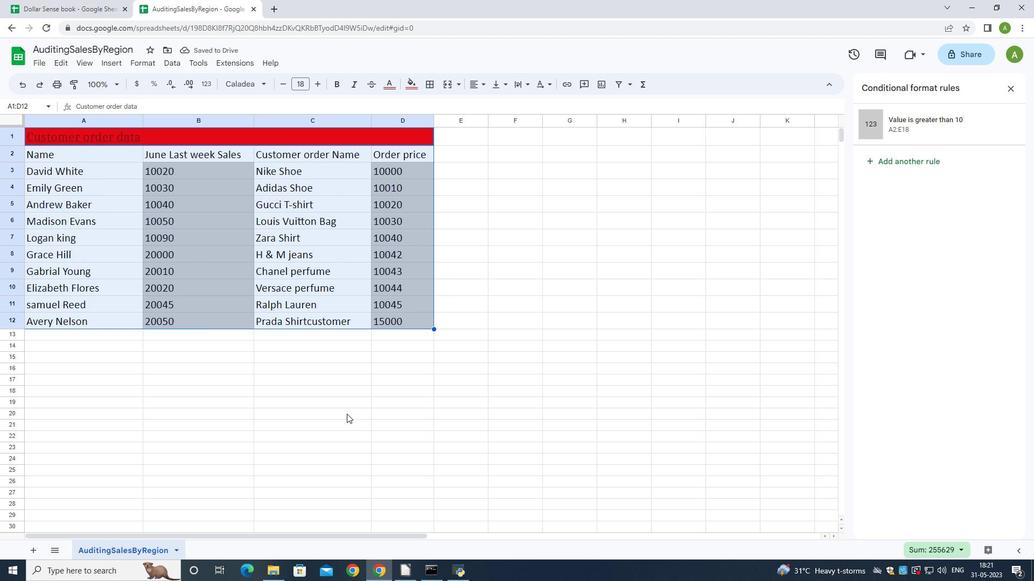 
Action: Mouse moved to (346, 412)
Screenshot: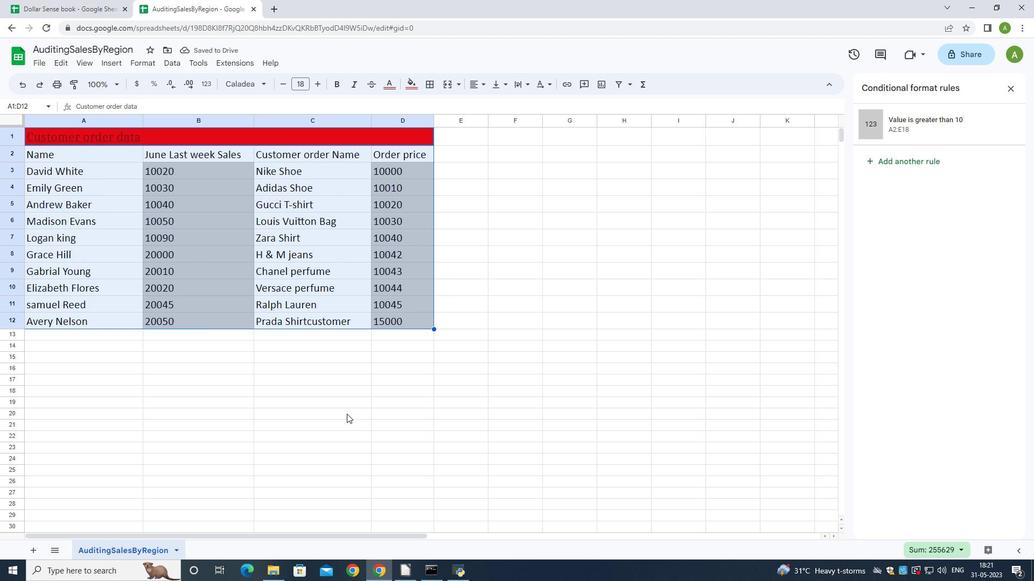 
Action: Key pressed <Key.enter>
Screenshot: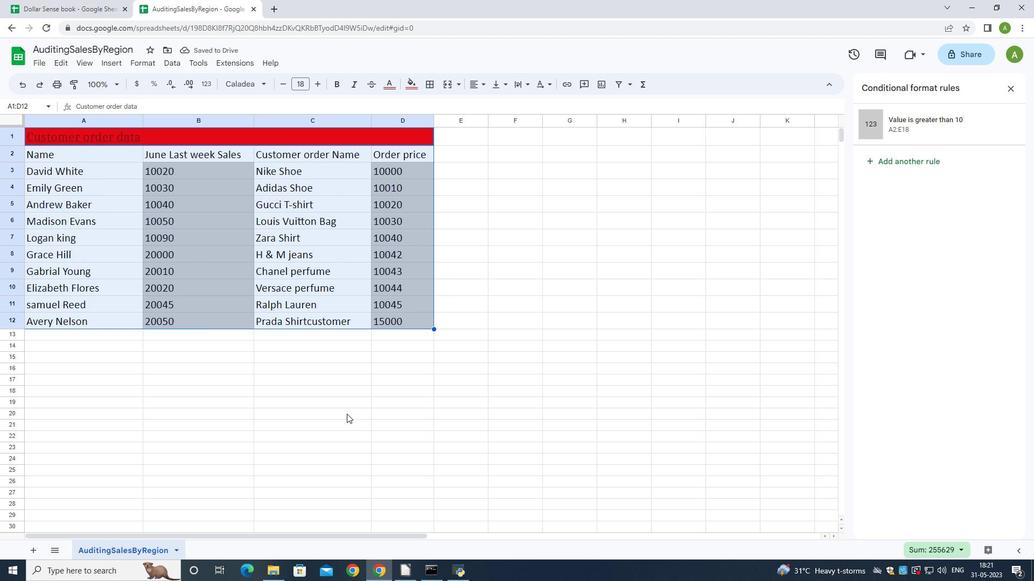 
Action: Mouse moved to (344, 402)
Screenshot: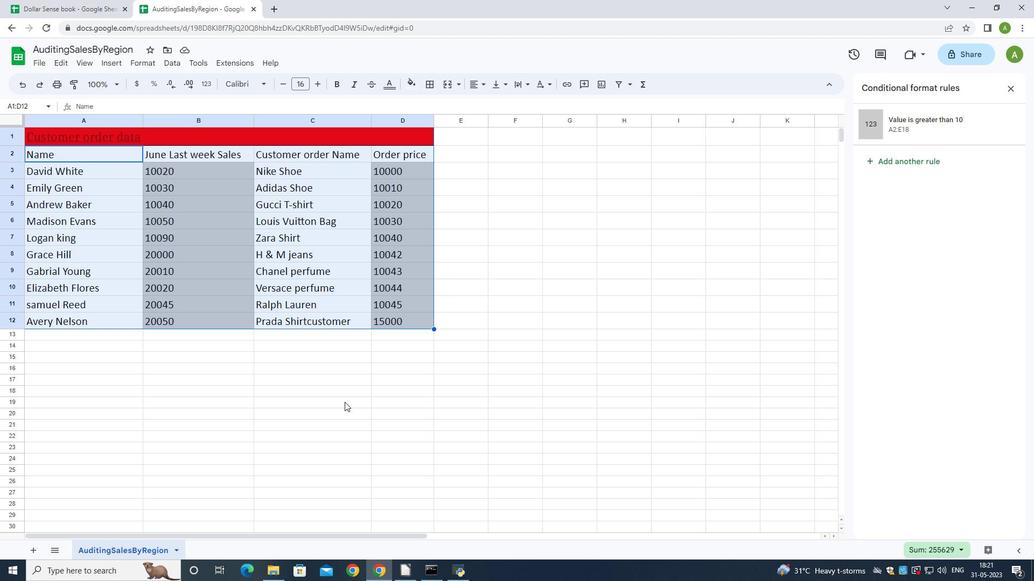 
Action: Key pressed ctrl+S
Screenshot: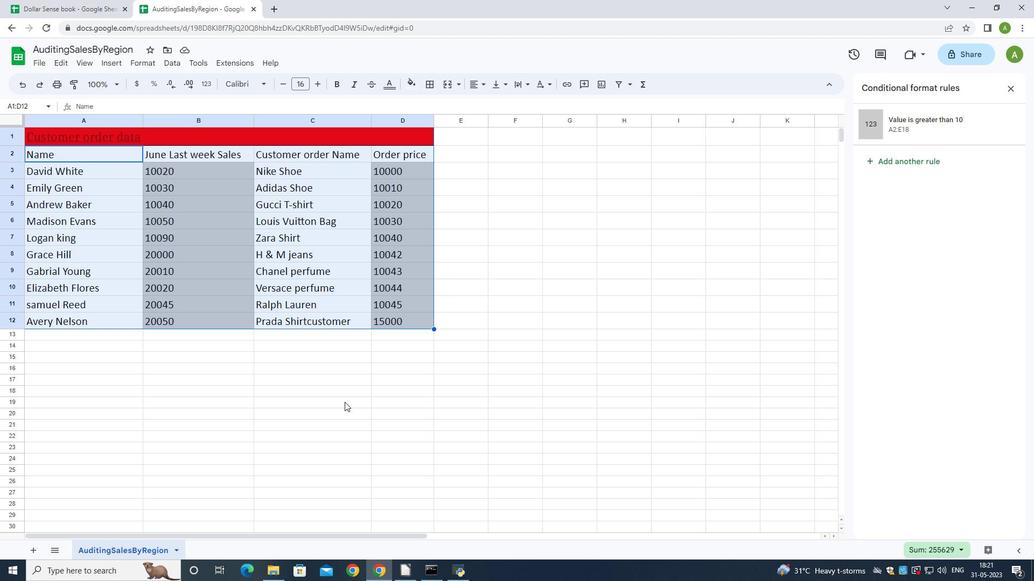 
Action: Mouse moved to (76, 426)
Screenshot: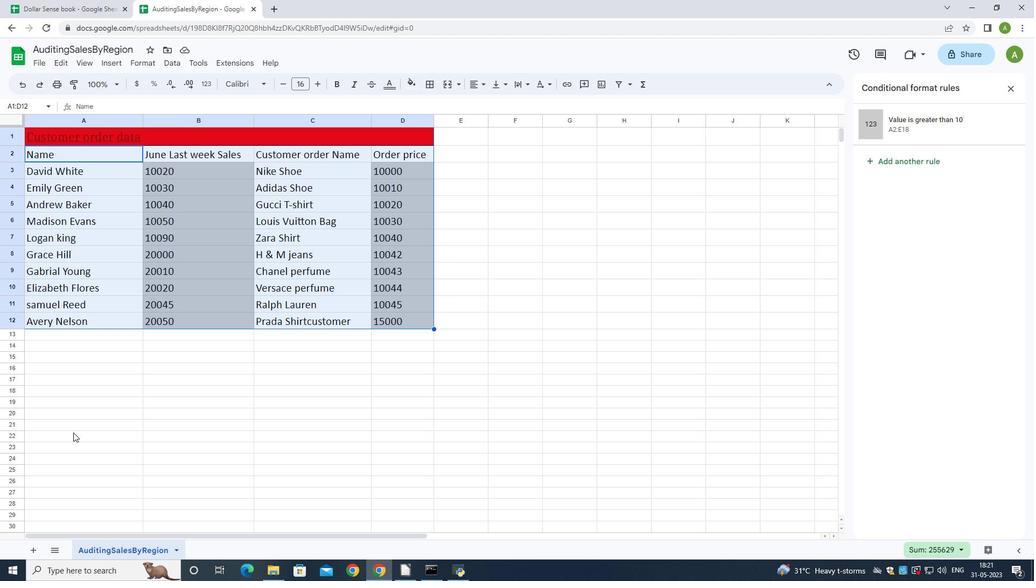 
